 Task: Change header color to blue from custom styles.
Action: Mouse moved to (146, 106)
Screenshot: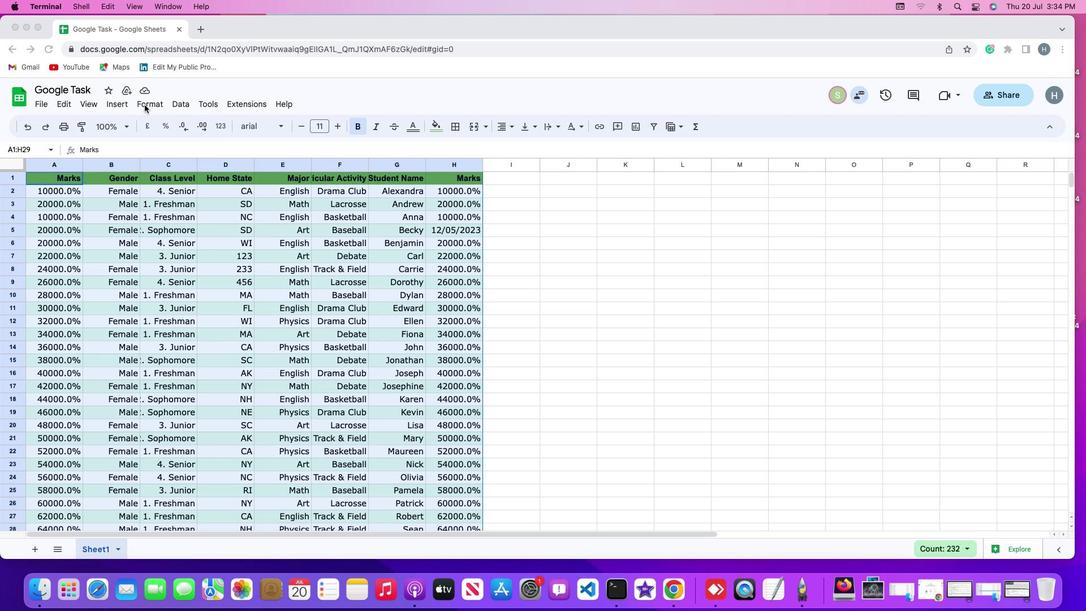
Action: Mouse pressed left at (146, 106)
Screenshot: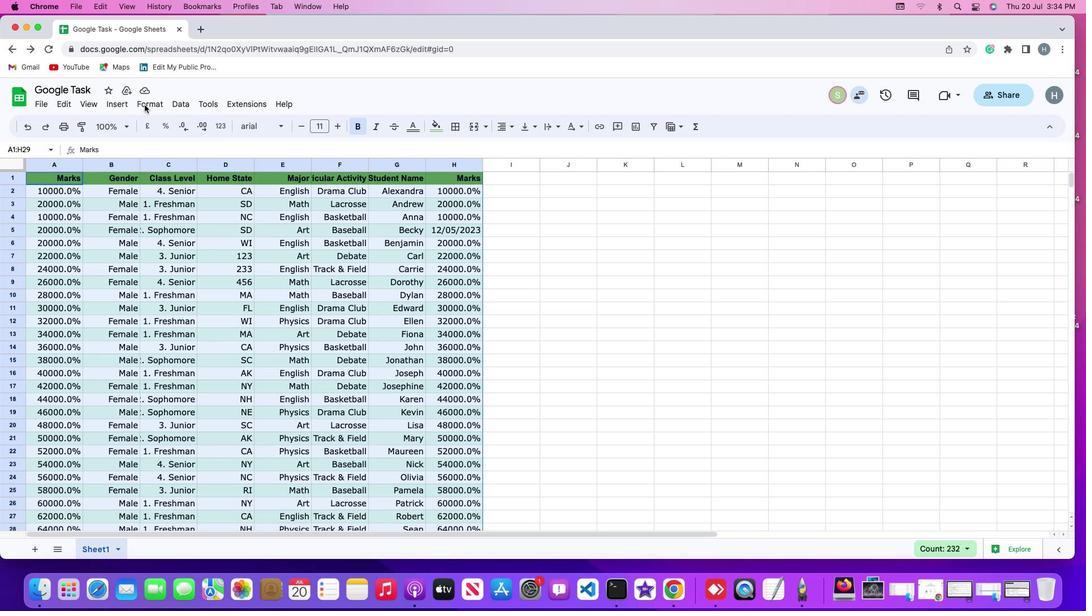 
Action: Mouse moved to (148, 101)
Screenshot: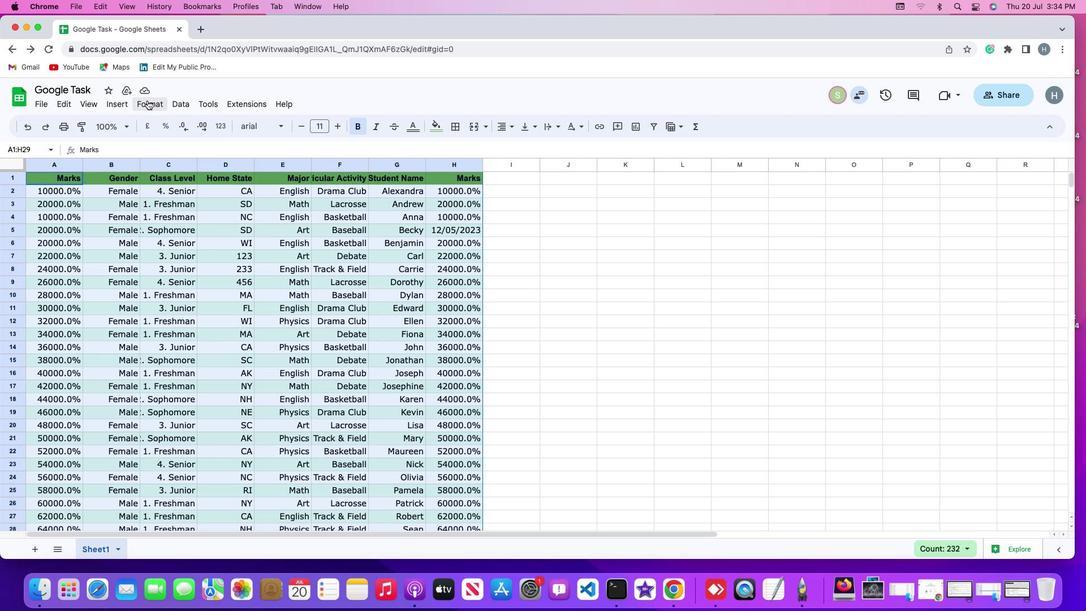 
Action: Mouse pressed left at (148, 101)
Screenshot: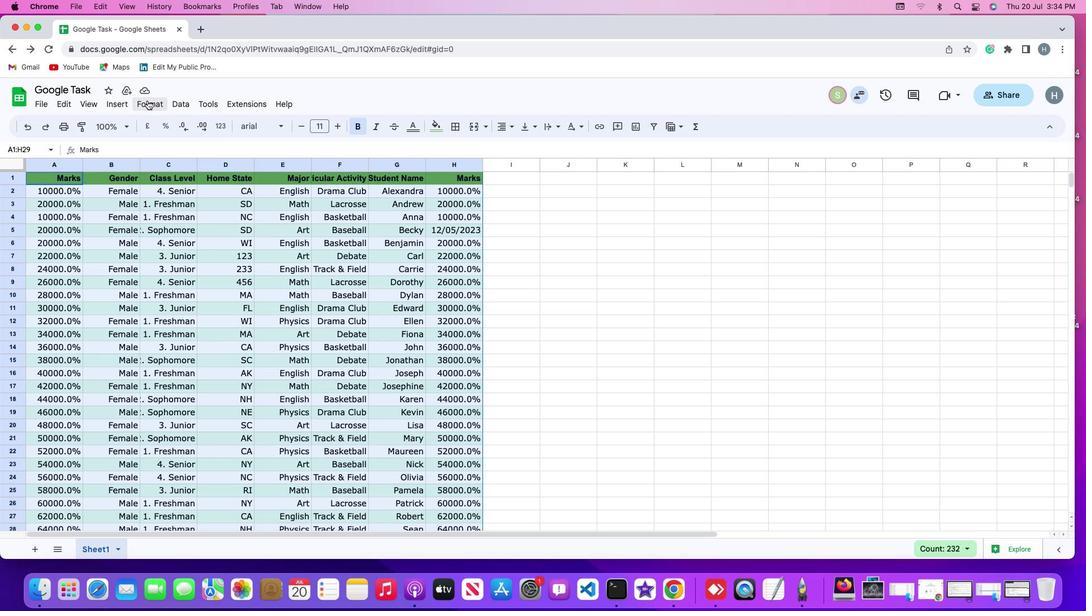 
Action: Mouse moved to (163, 315)
Screenshot: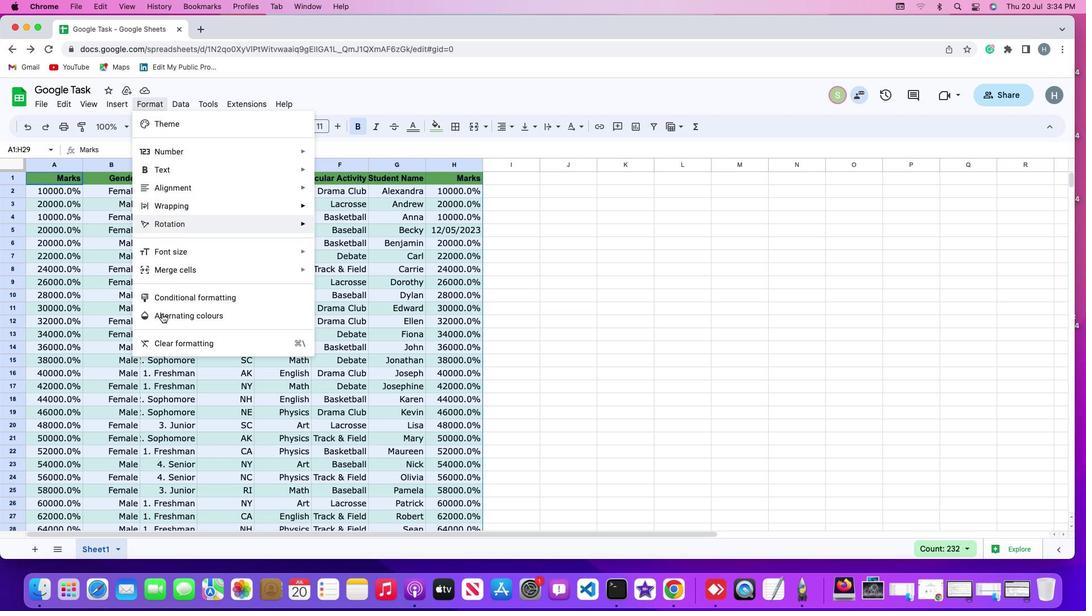 
Action: Mouse pressed left at (163, 315)
Screenshot: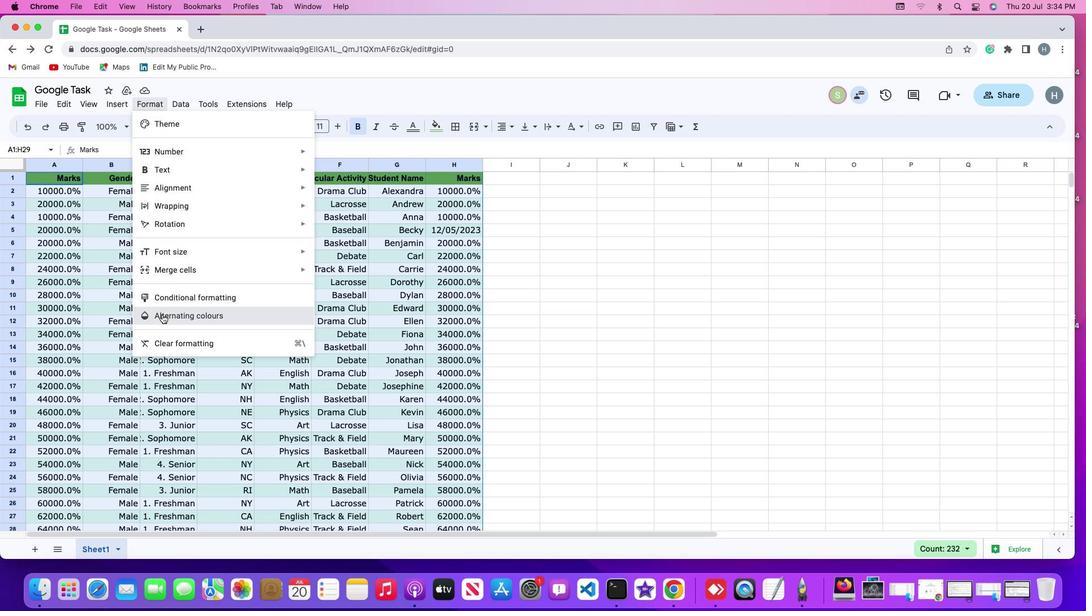 
Action: Mouse moved to (1017, 373)
Screenshot: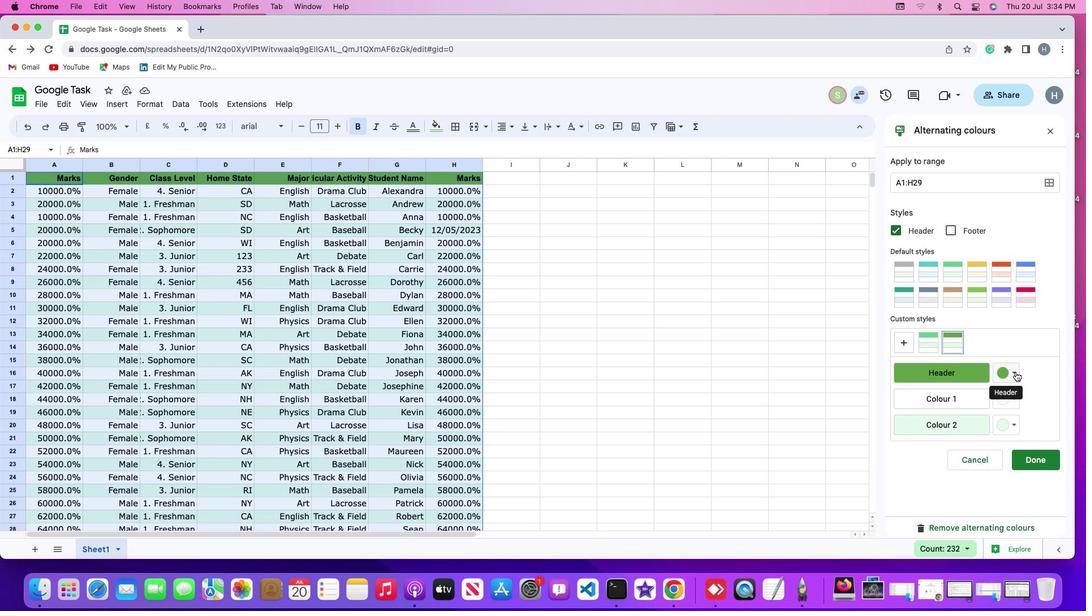 
Action: Mouse pressed left at (1017, 373)
Screenshot: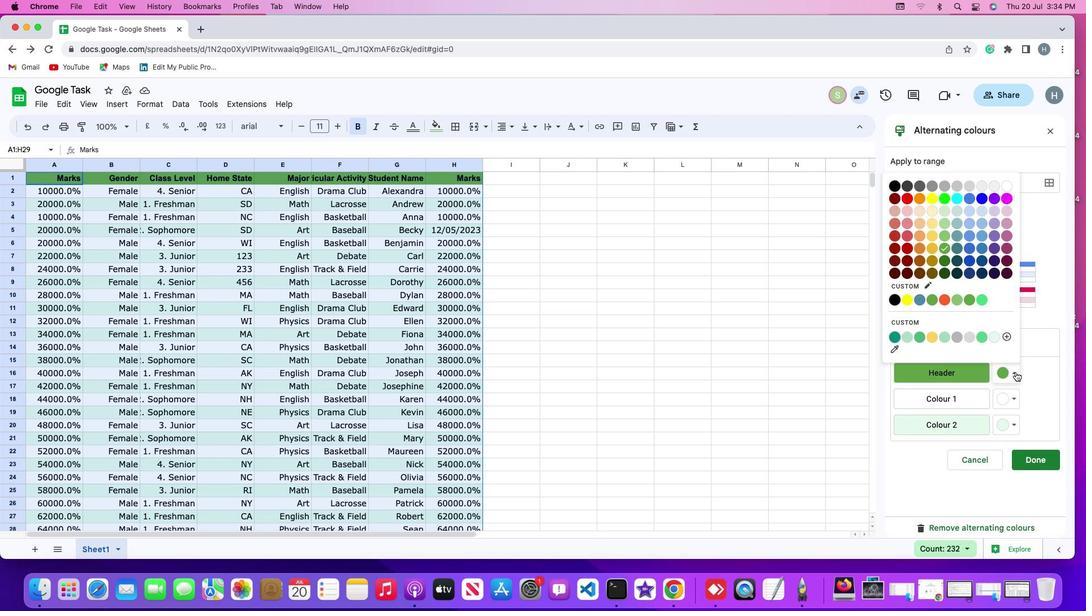 
Action: Mouse moved to (983, 200)
Screenshot: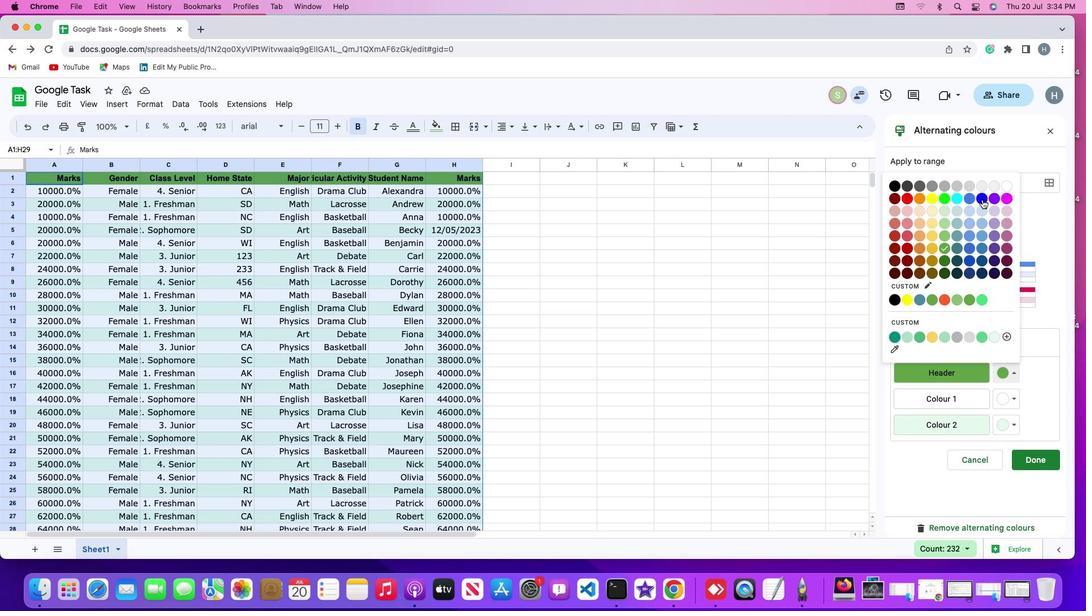 
Action: Mouse pressed left at (983, 200)
Screenshot: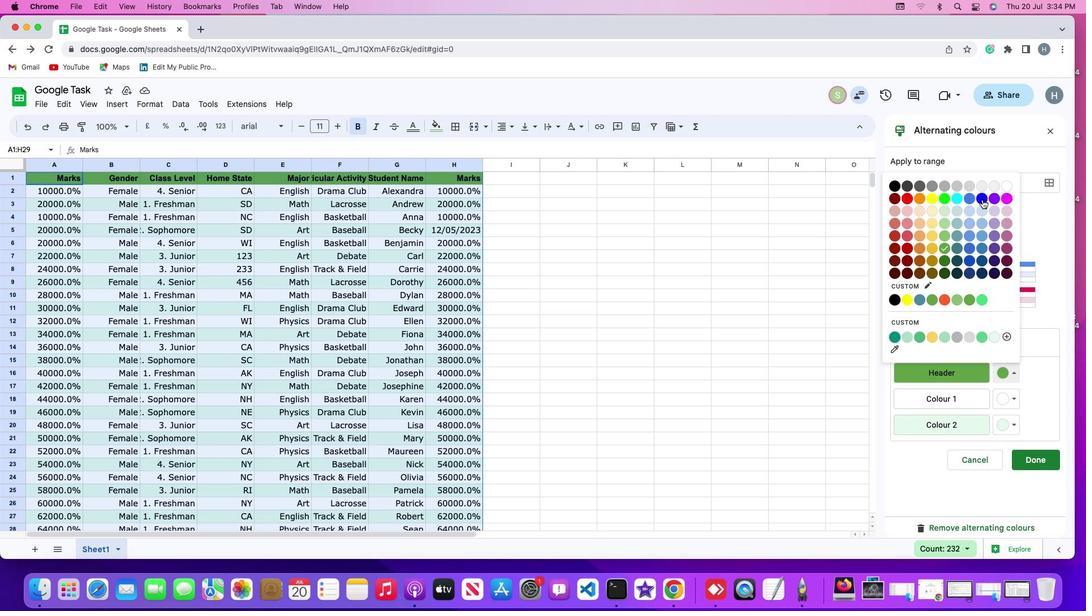 
Action: Mouse moved to (724, 302)
Screenshot: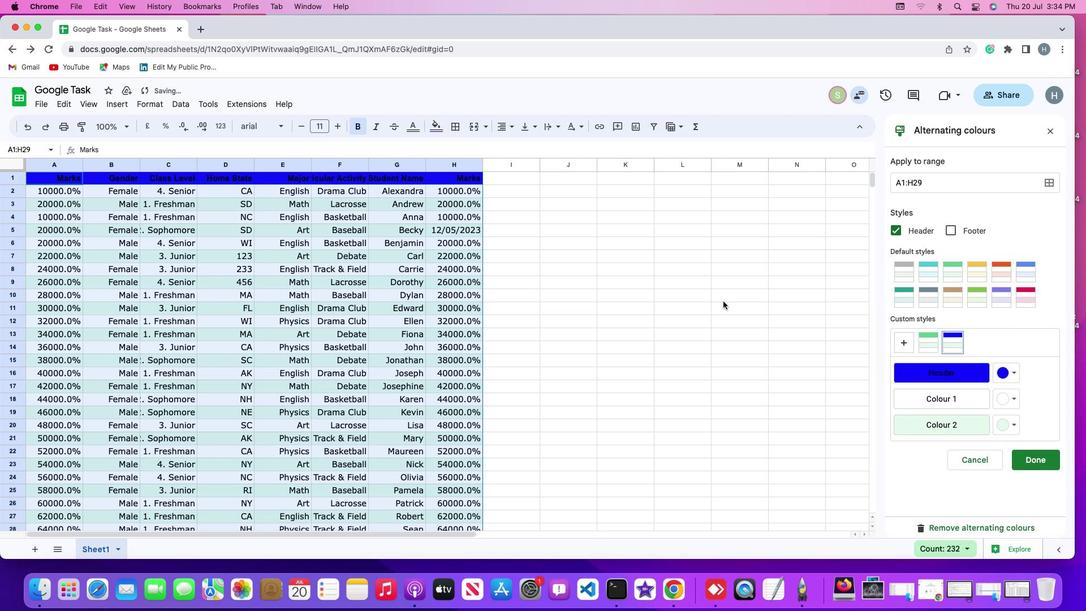
